 Task: Edit Casting By SAAC in Adrenaline Trailer
Action: Mouse moved to (228, 82)
Screenshot: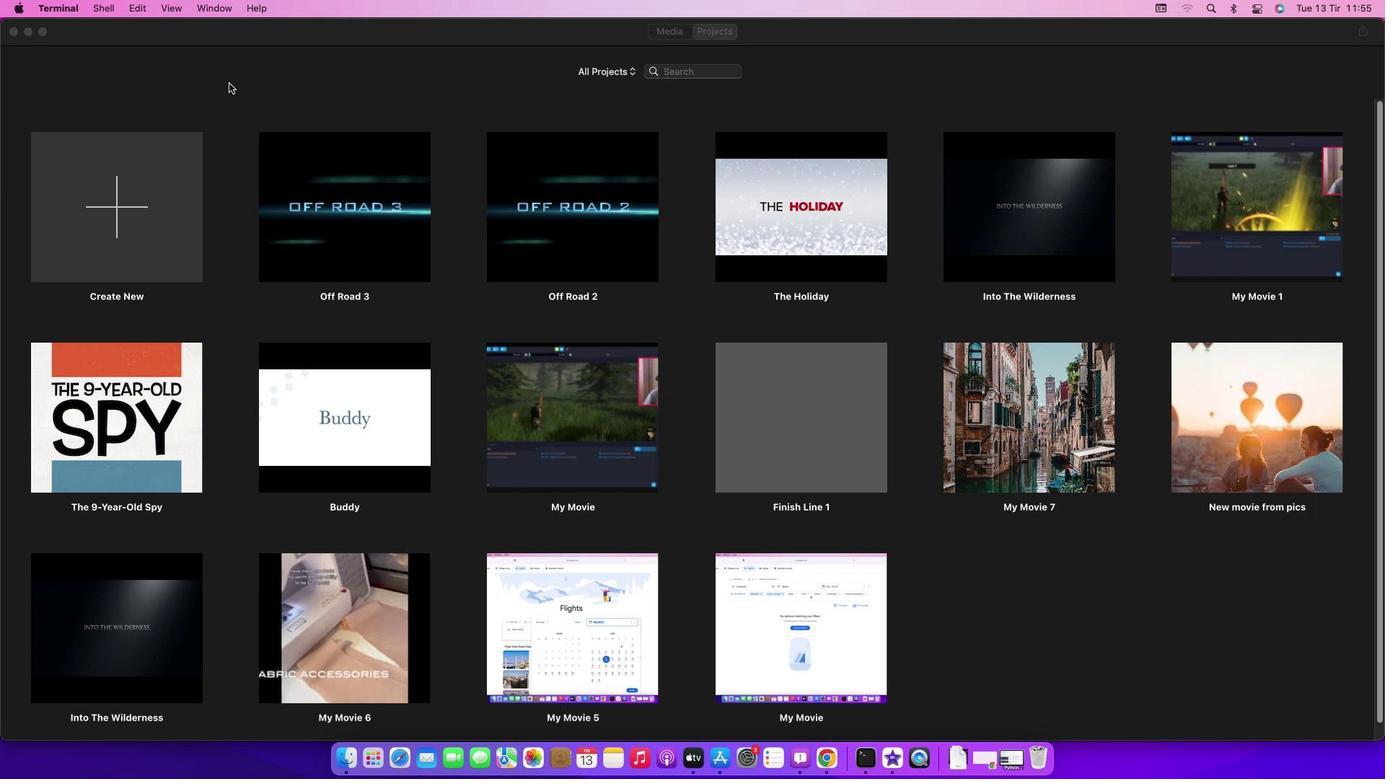 
Action: Mouse pressed left at (228, 82)
Screenshot: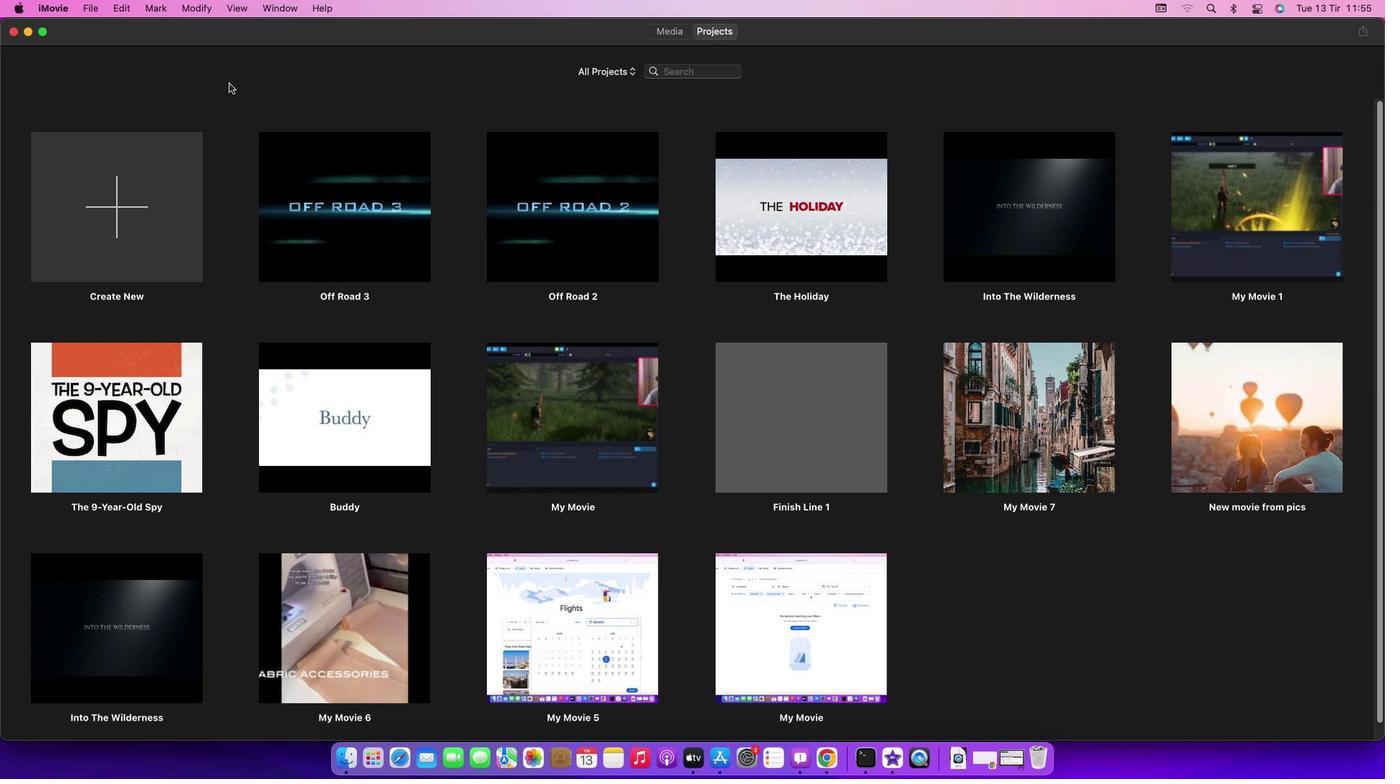 
Action: Mouse moved to (98, 8)
Screenshot: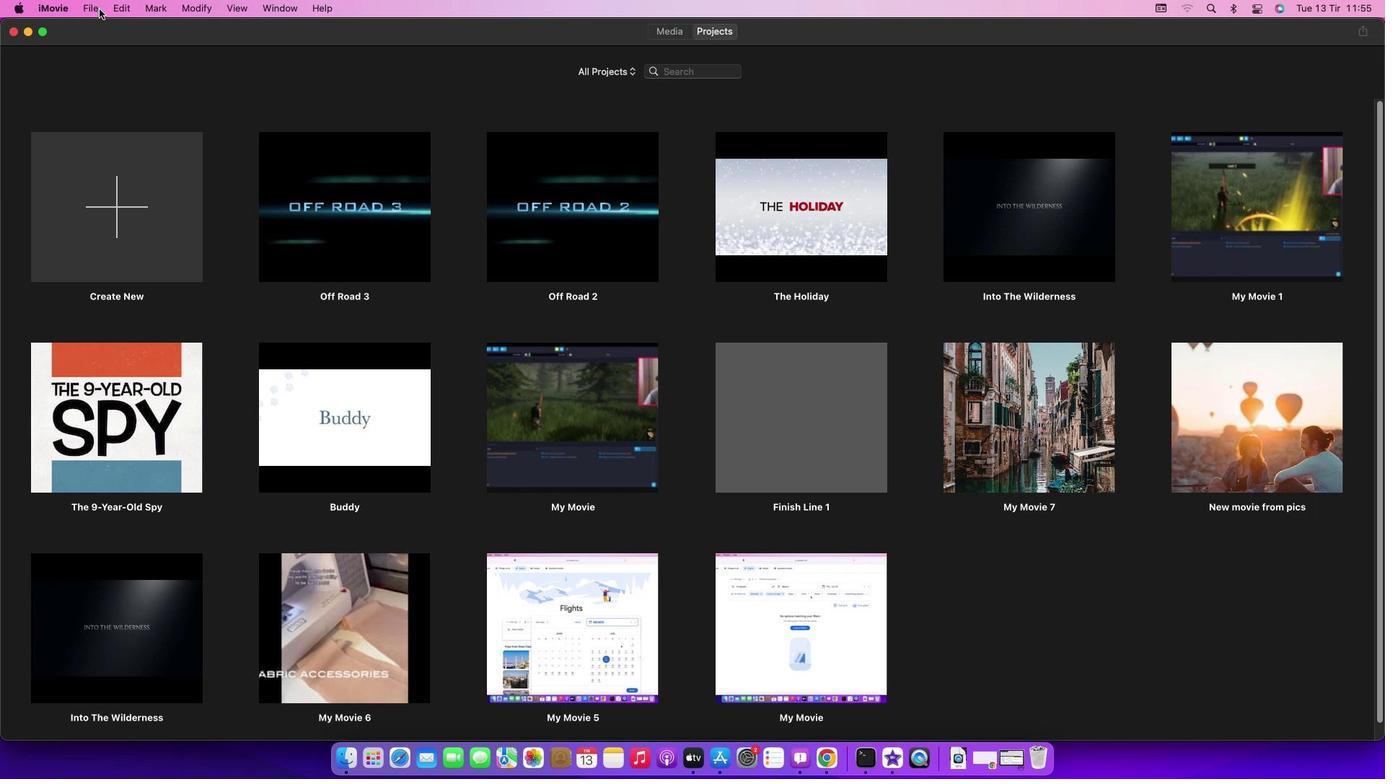 
Action: Mouse pressed left at (98, 8)
Screenshot: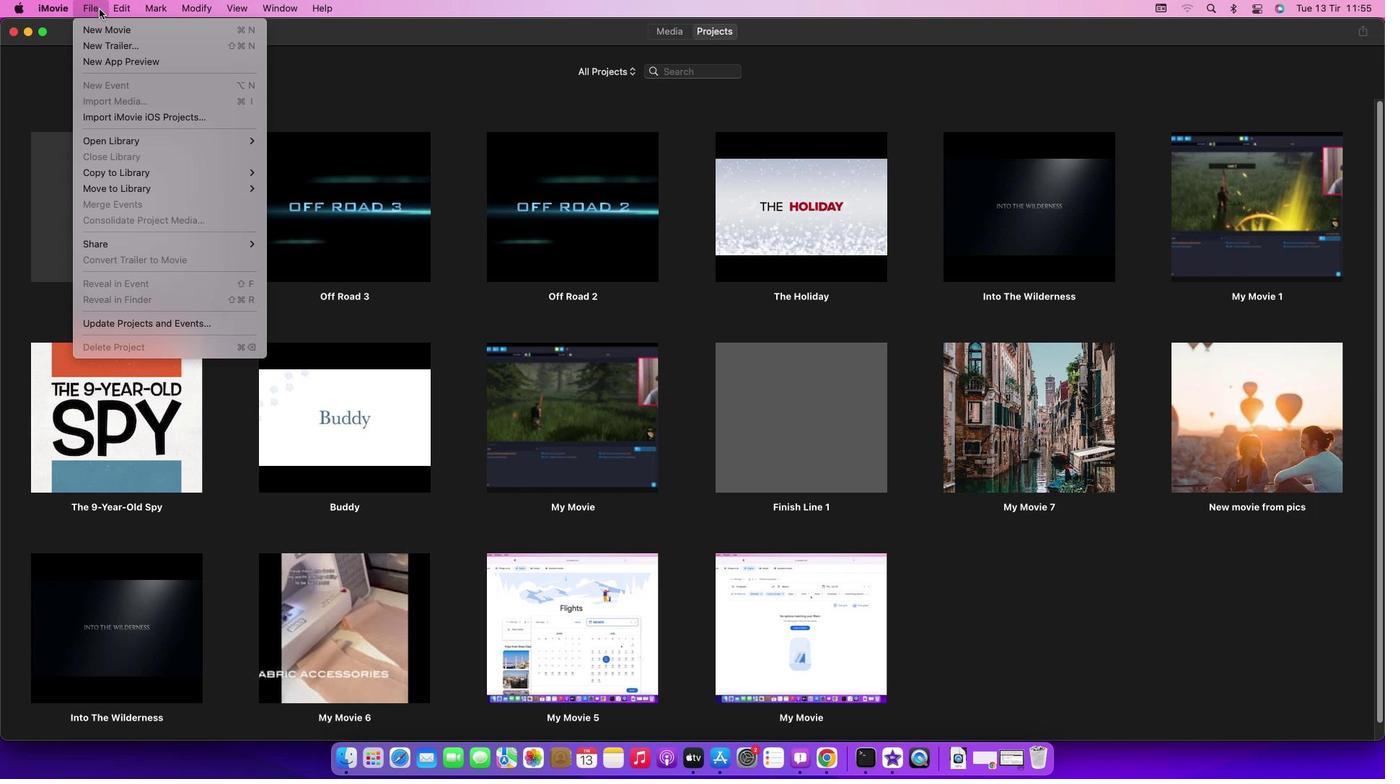 
Action: Mouse moved to (110, 47)
Screenshot: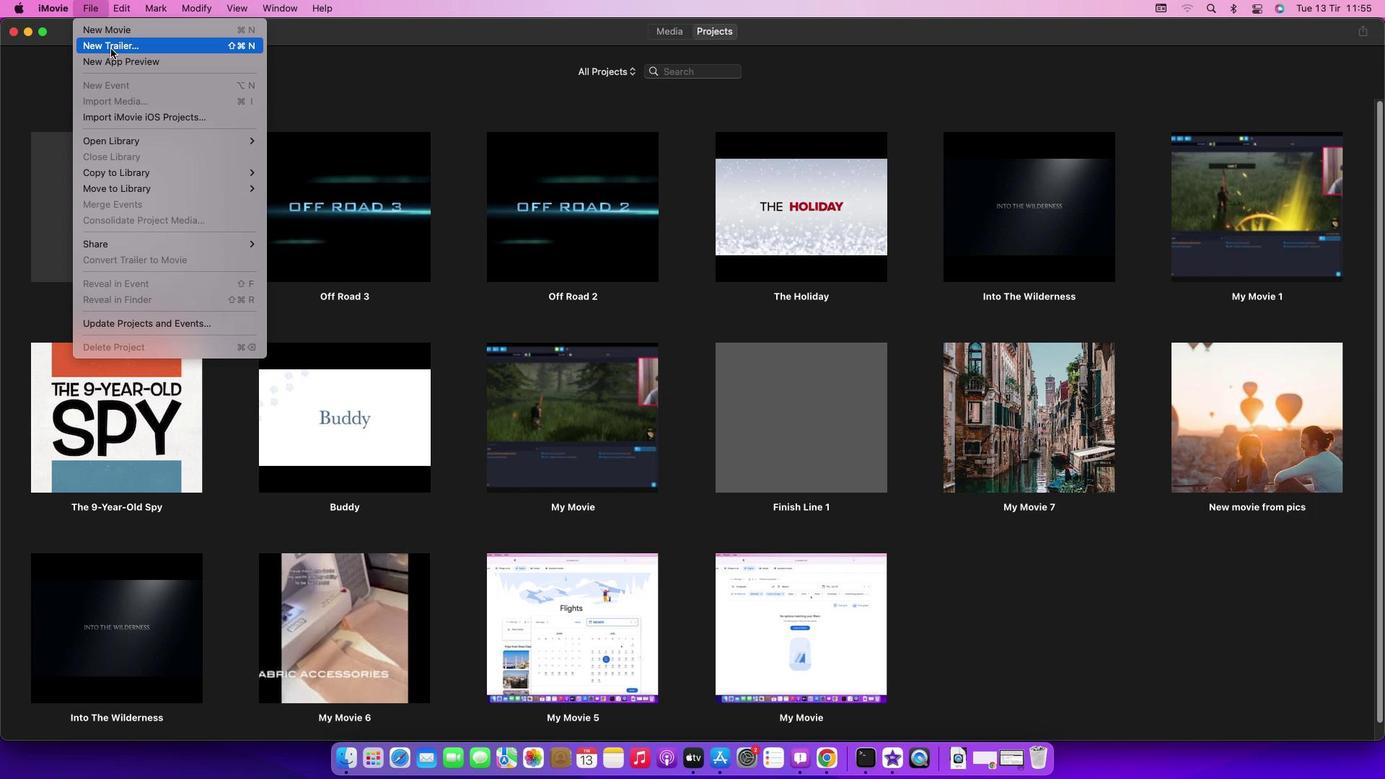 
Action: Mouse pressed left at (110, 47)
Screenshot: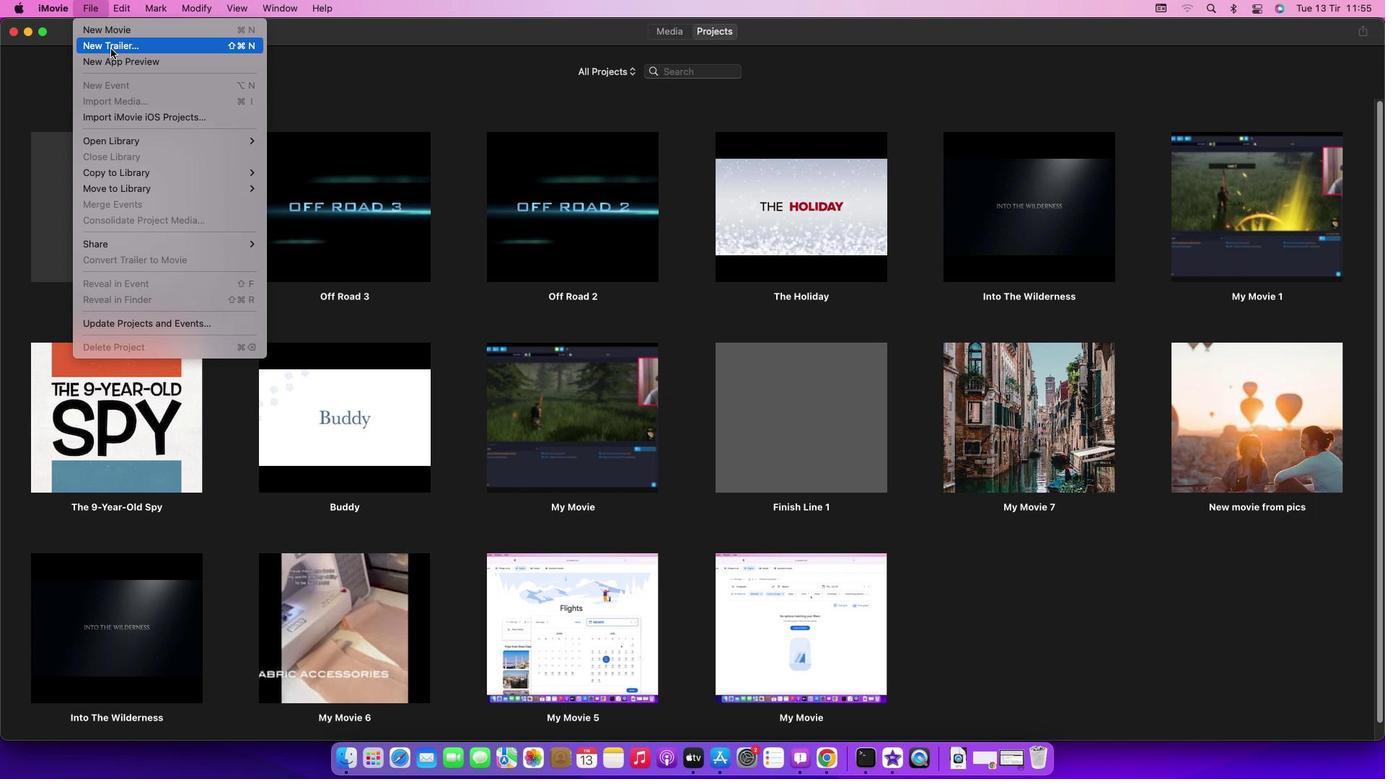 
Action: Mouse moved to (835, 404)
Screenshot: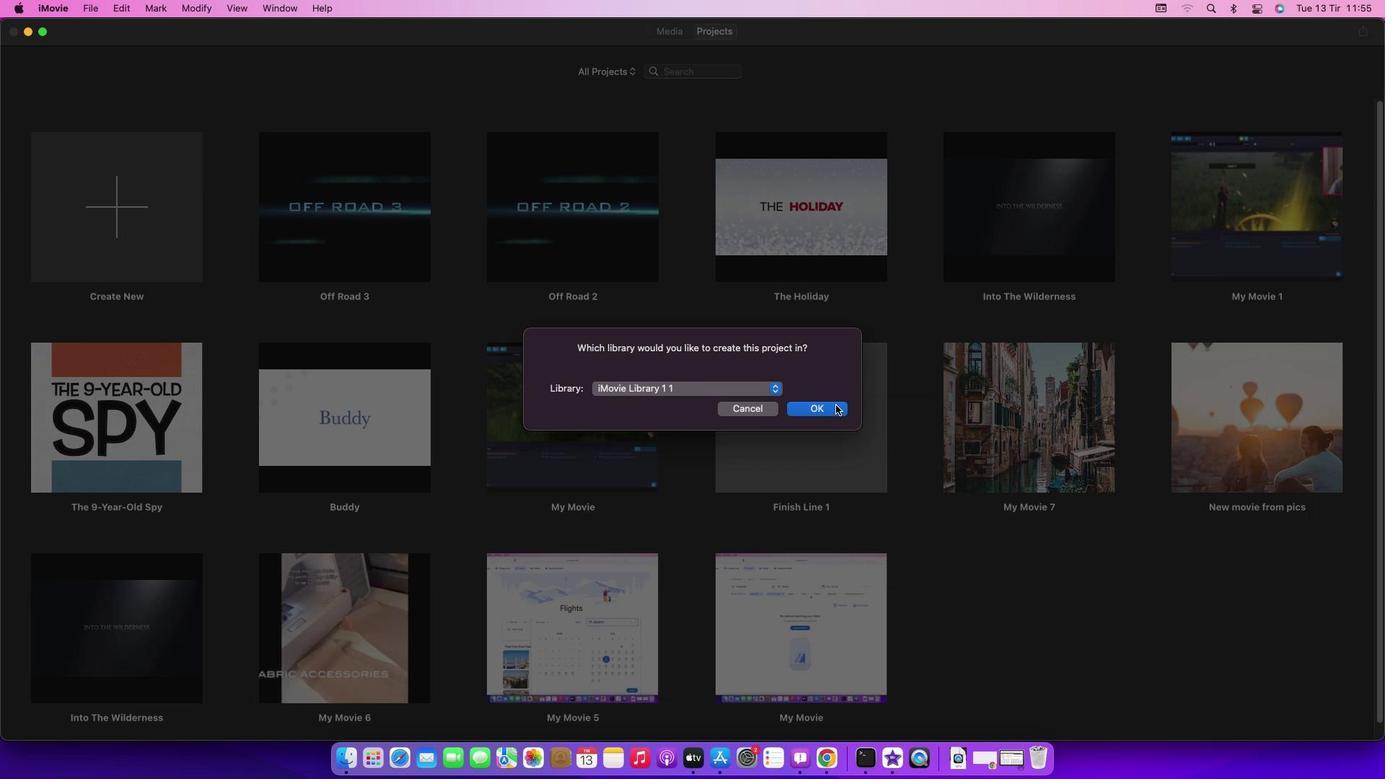 
Action: Mouse pressed left at (835, 404)
Screenshot: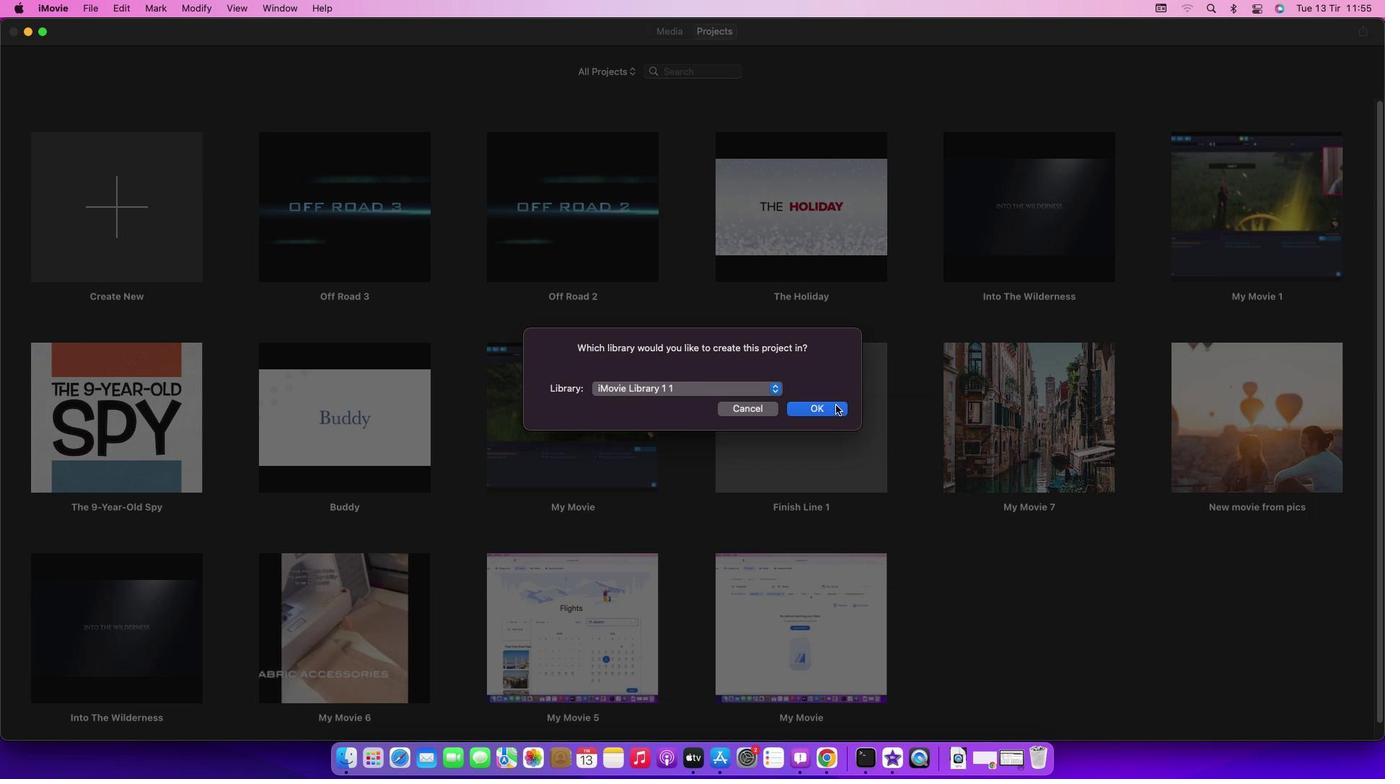 
Action: Mouse moved to (610, 282)
Screenshot: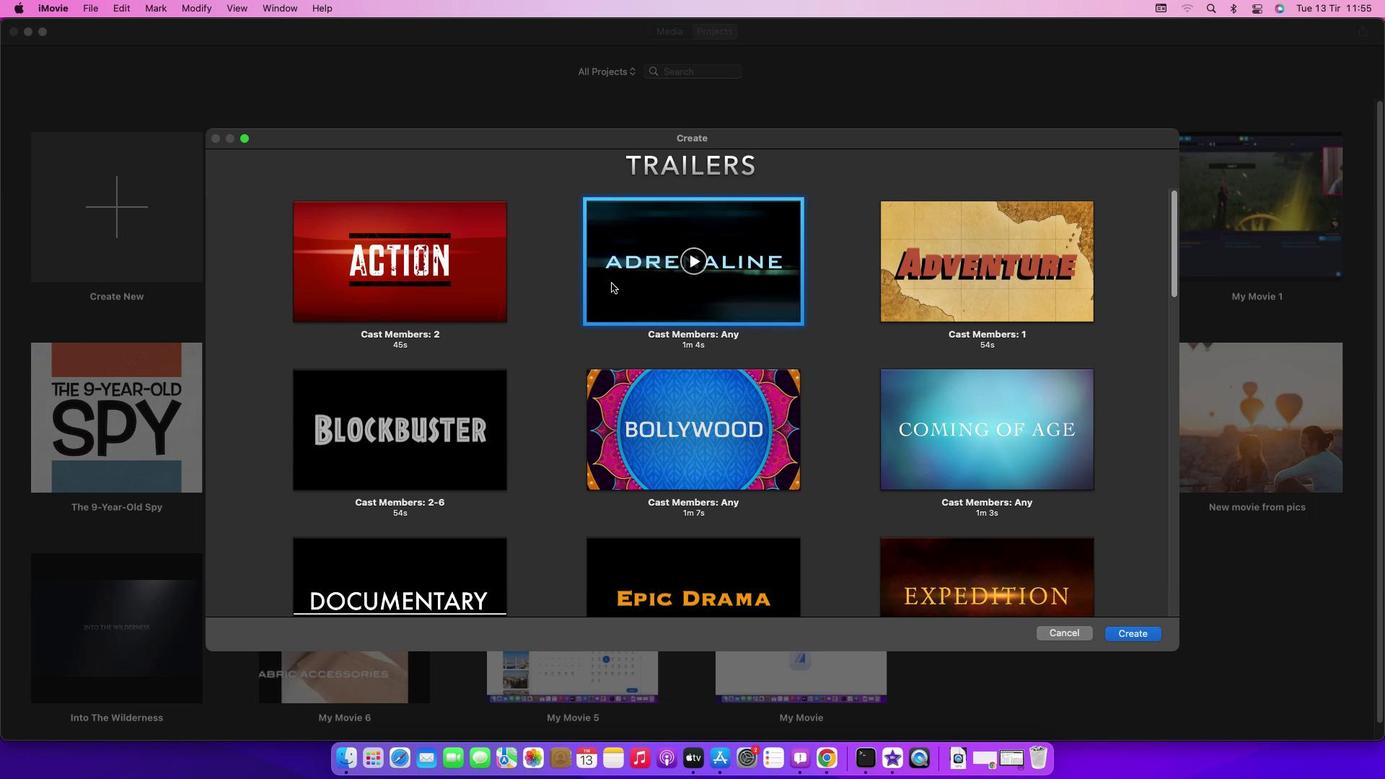 
Action: Mouse pressed left at (610, 282)
Screenshot: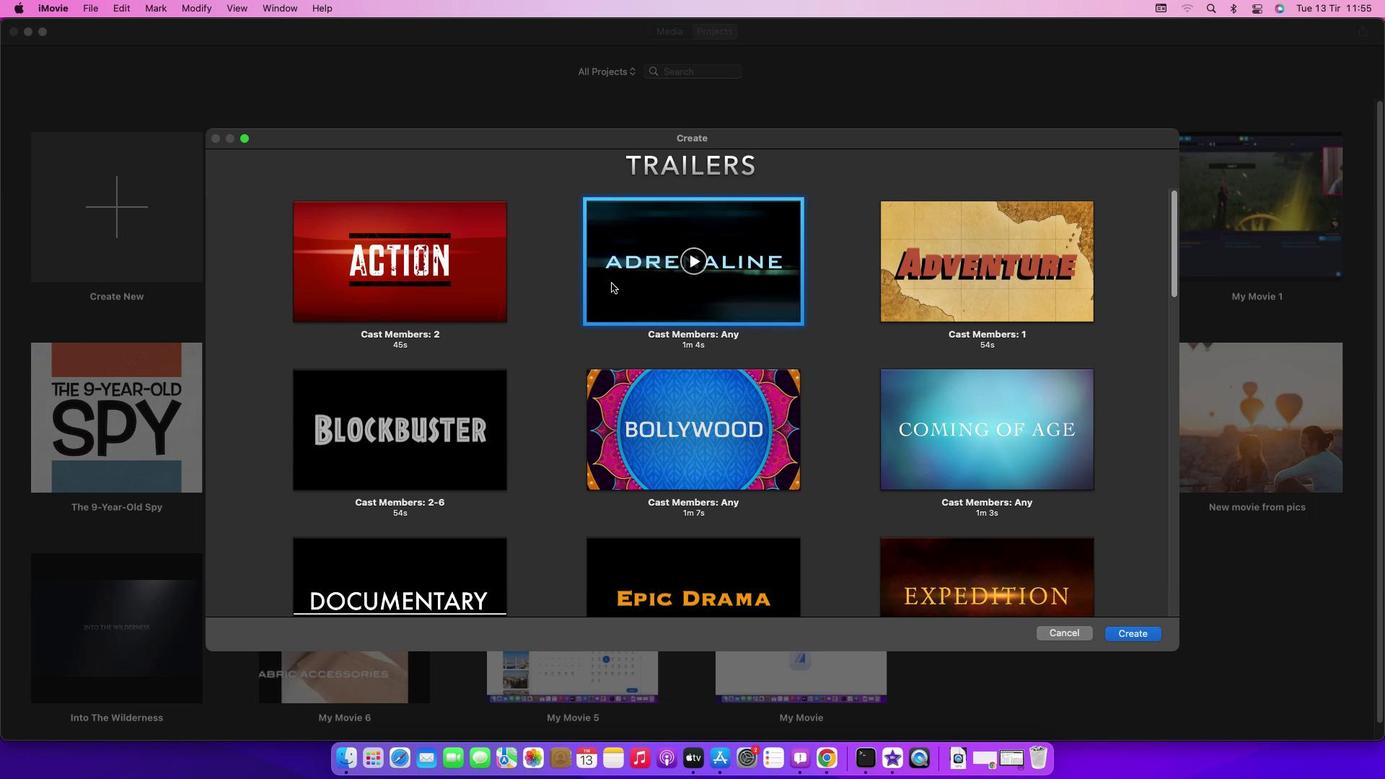 
Action: Mouse moved to (1128, 635)
Screenshot: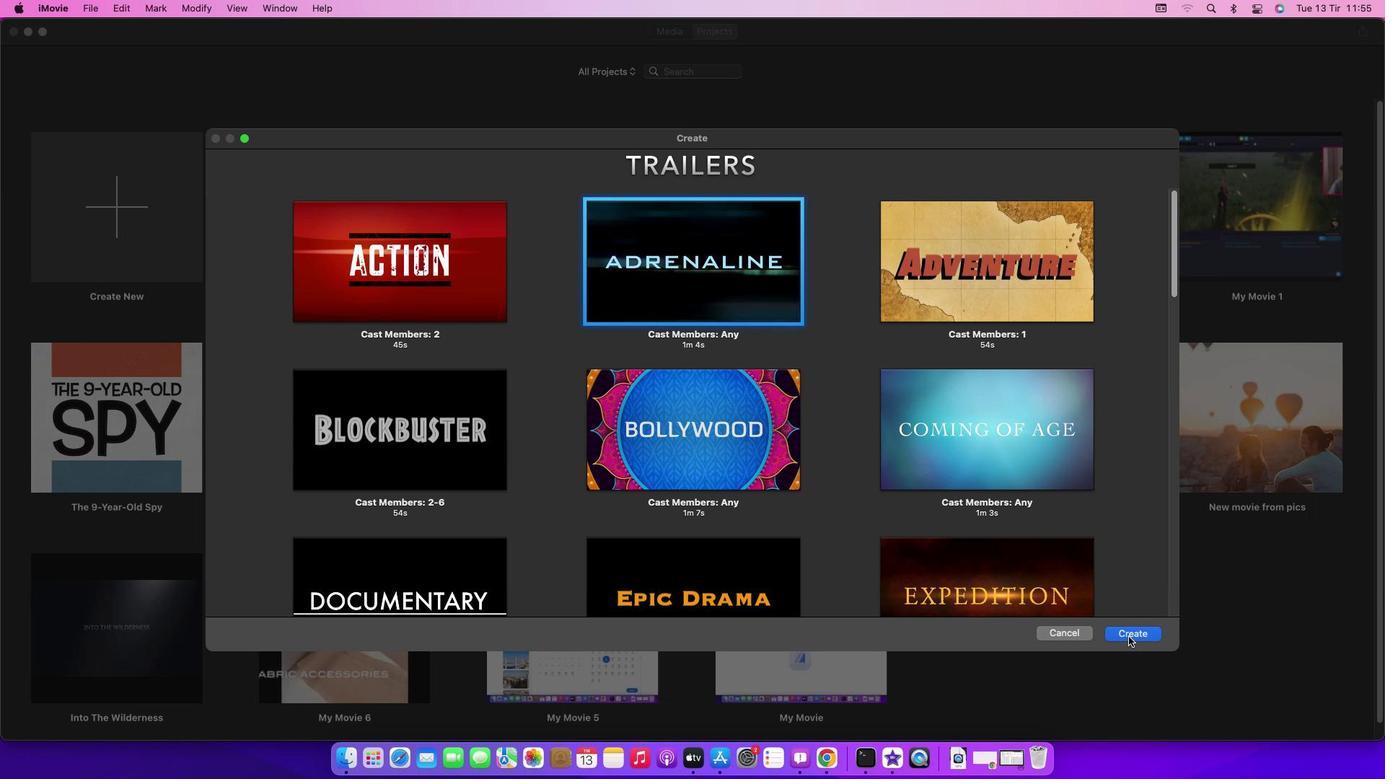 
Action: Mouse pressed left at (1128, 635)
Screenshot: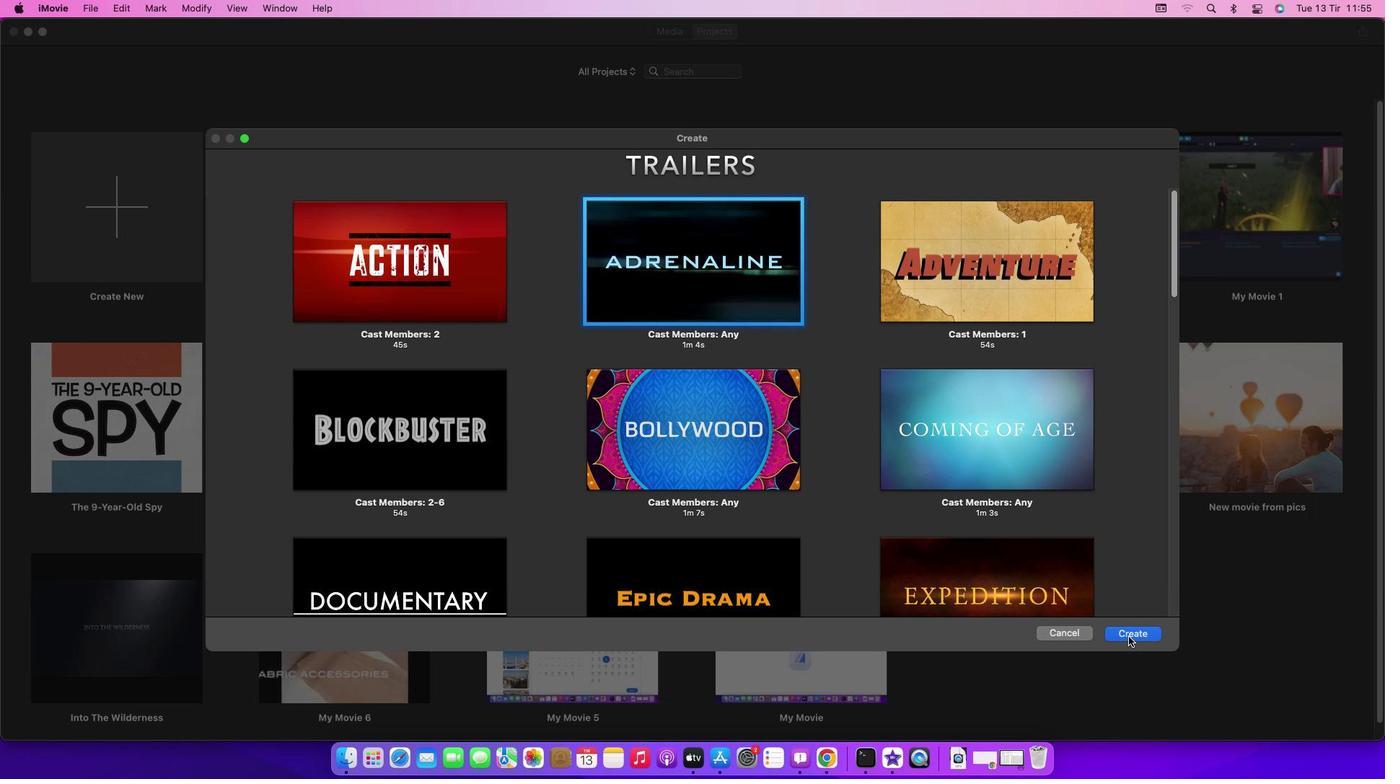 
Action: Mouse moved to (352, 700)
Screenshot: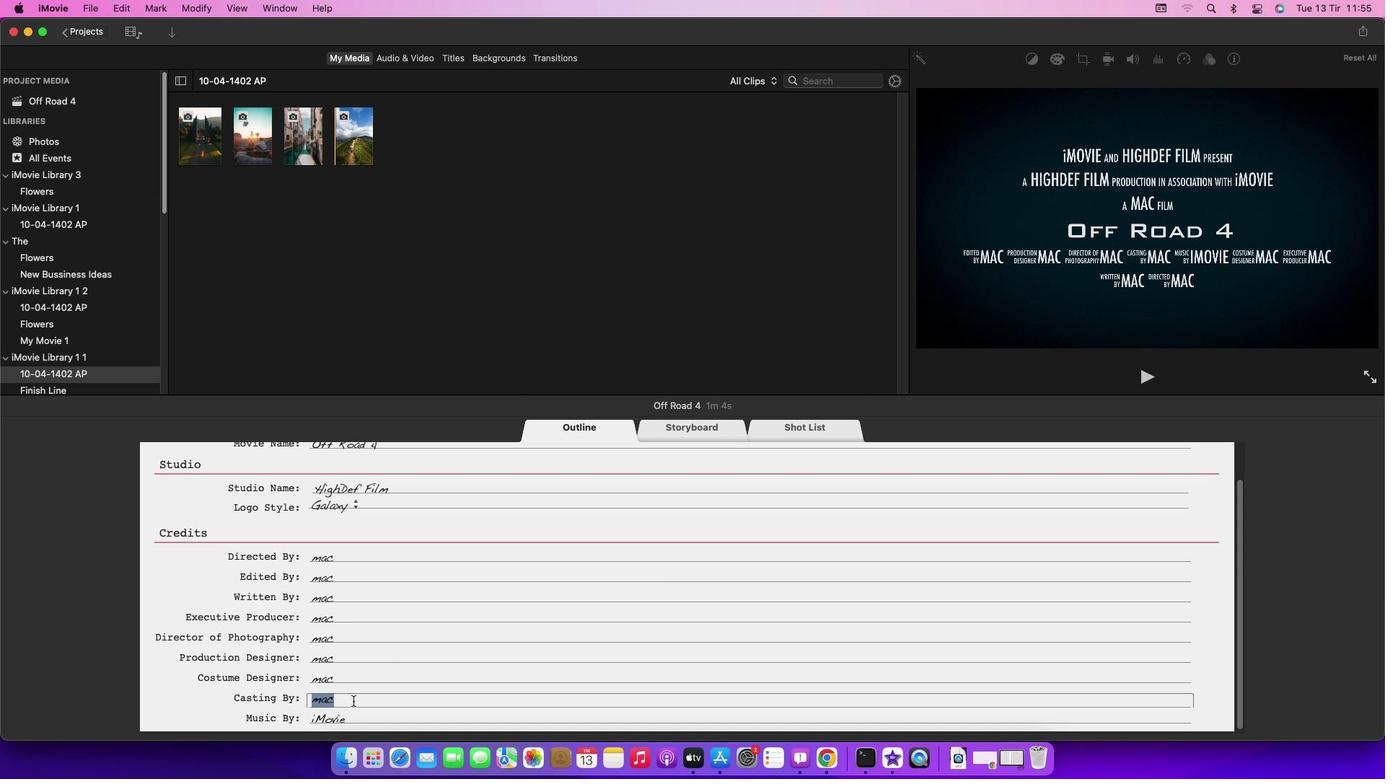 
Action: Mouse pressed left at (352, 700)
Screenshot: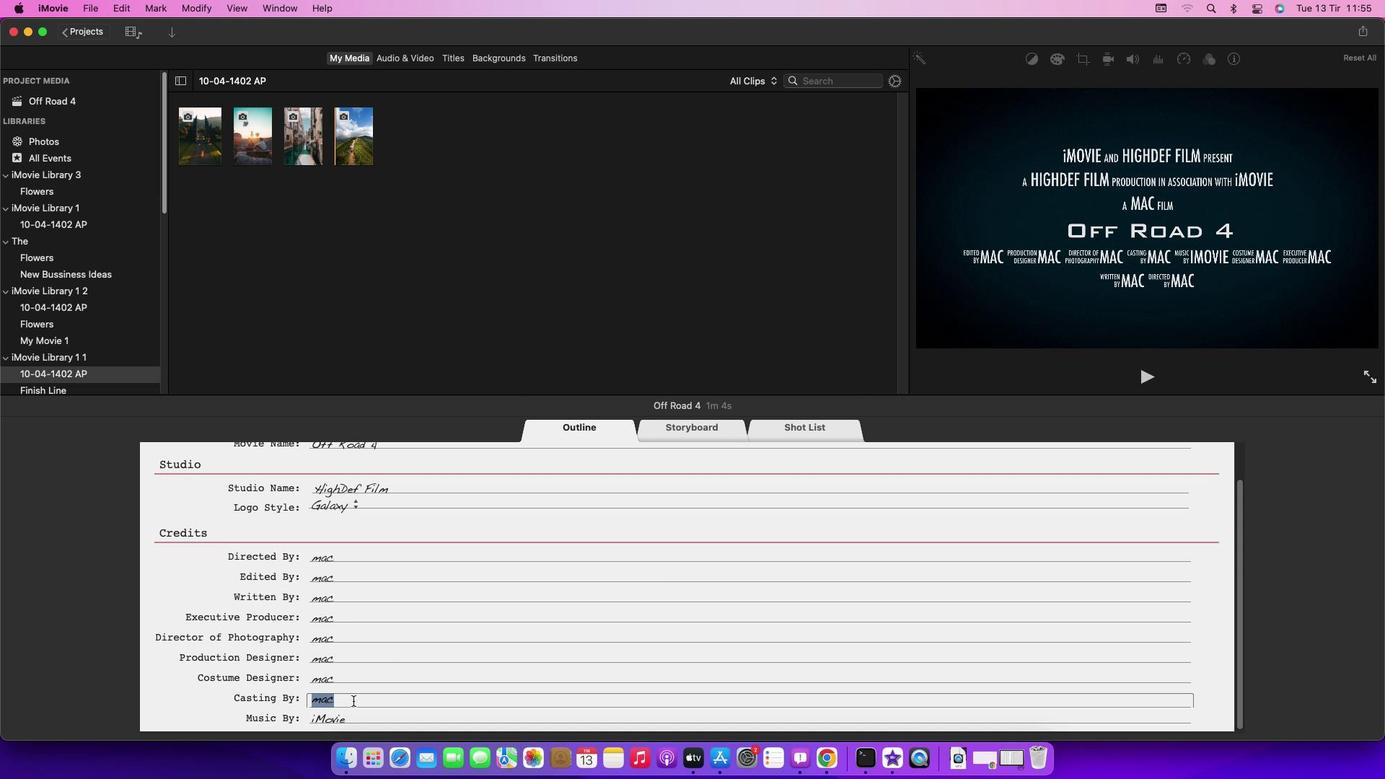 
Action: Key pressed Key.backspace'S''A''A''C'Key.enter
Screenshot: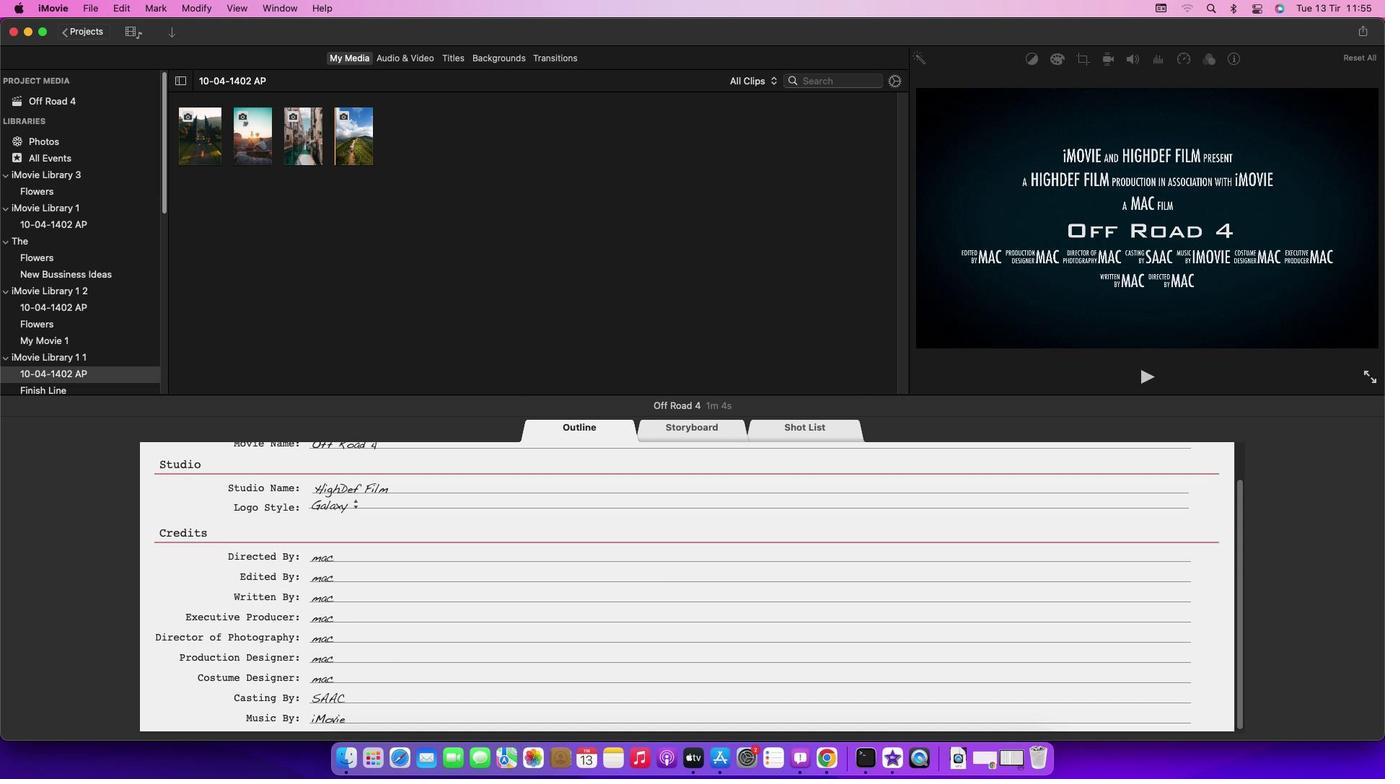 
